 Task: Use Mystery Accents 01 Effect in this video Movie B.mp4
Action: Mouse moved to (275, 110)
Screenshot: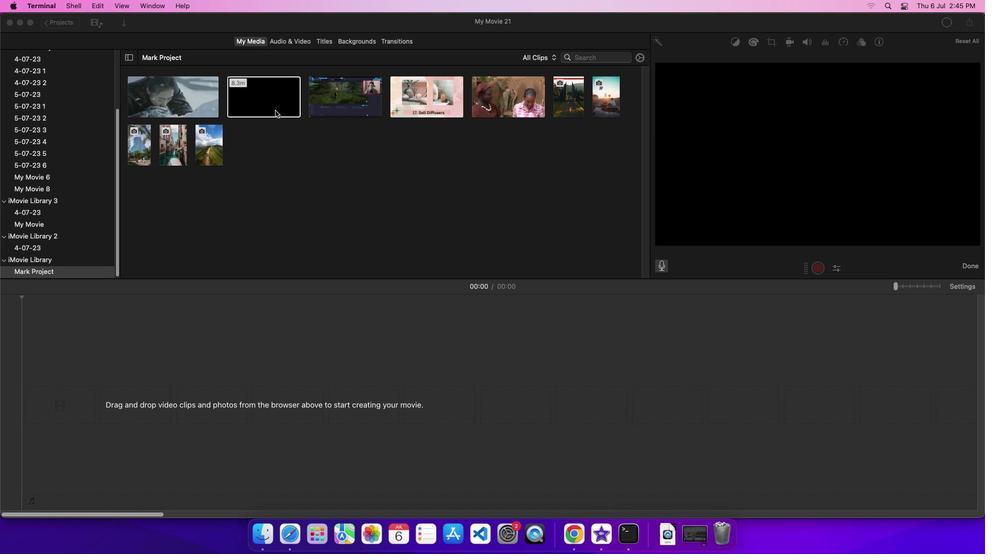 
Action: Mouse pressed left at (275, 110)
Screenshot: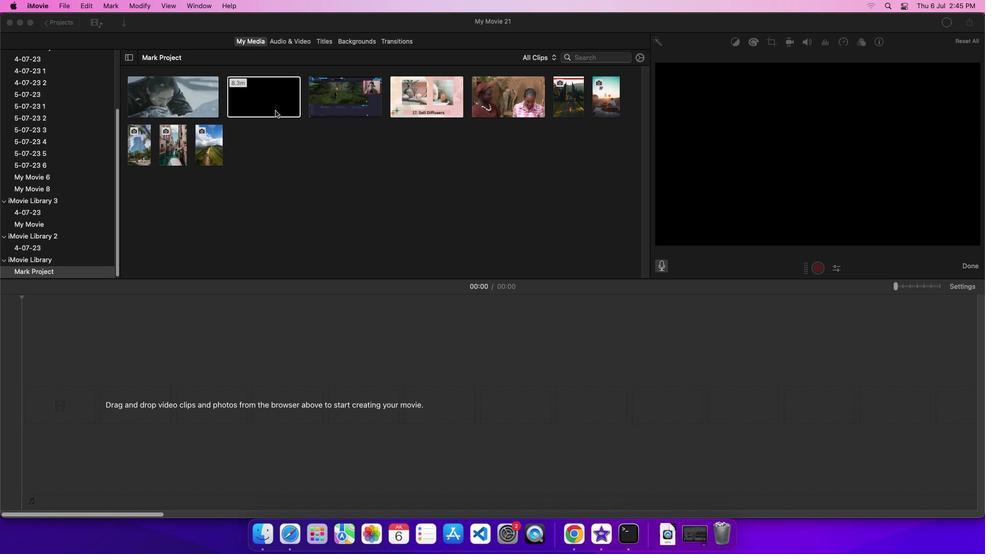 
Action: Mouse moved to (286, 105)
Screenshot: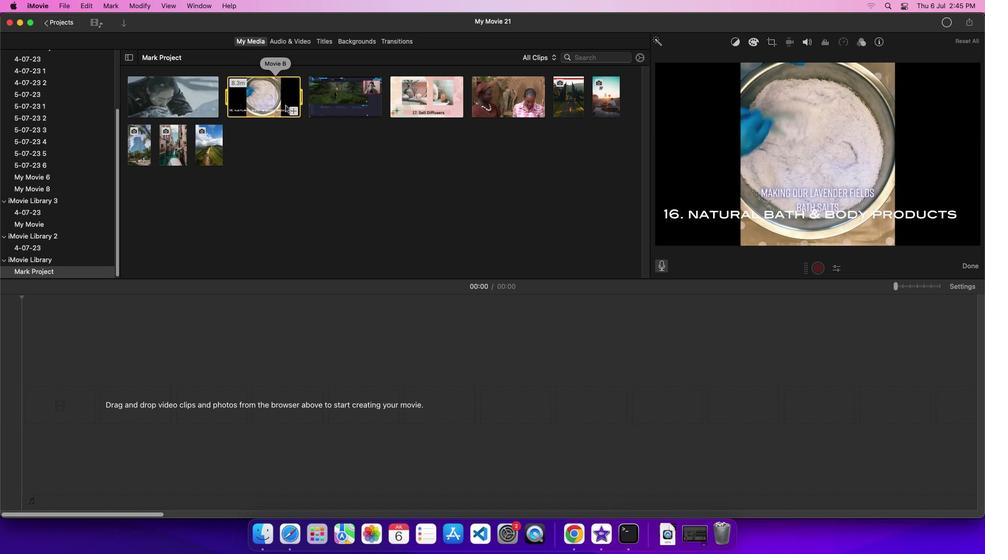 
Action: Mouse pressed left at (286, 105)
Screenshot: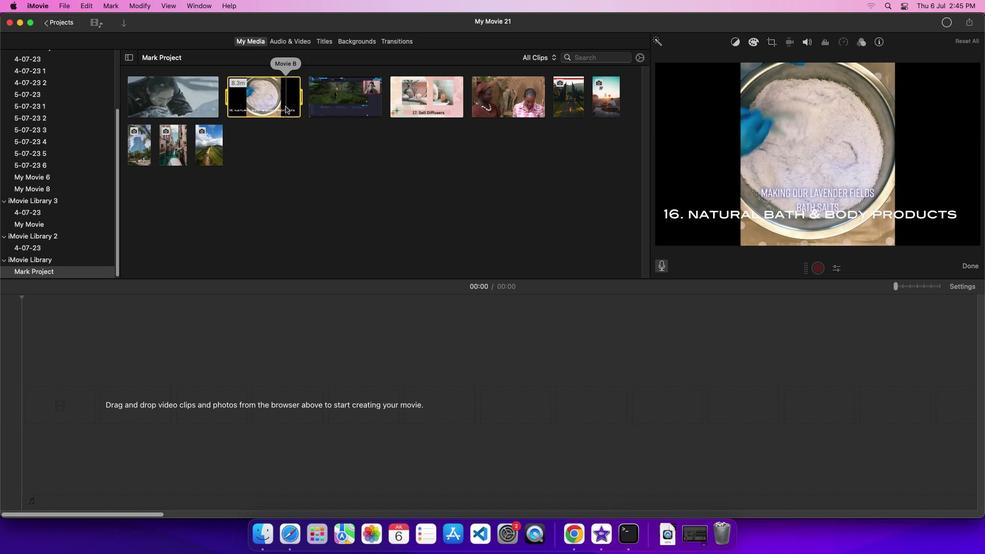 
Action: Mouse moved to (295, 36)
Screenshot: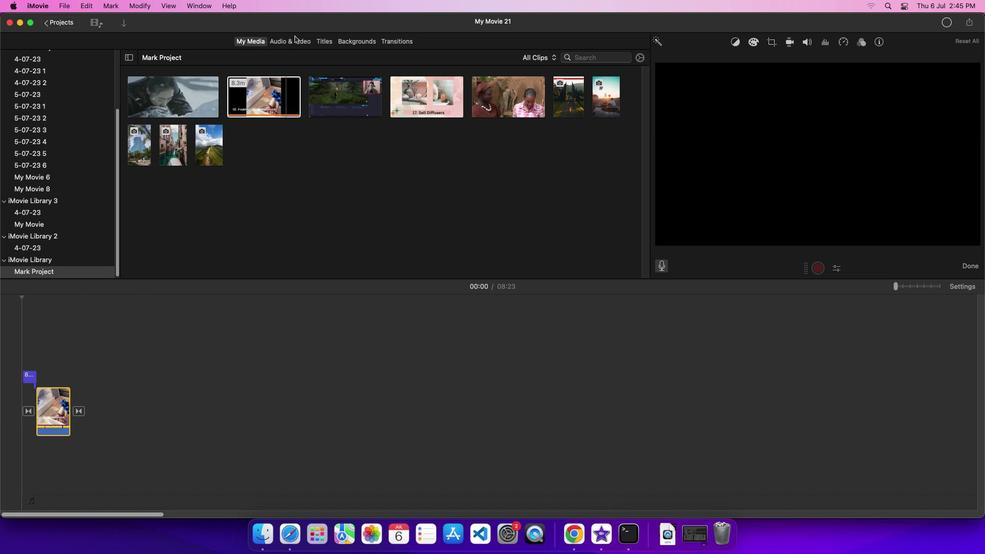 
Action: Mouse pressed left at (295, 36)
Screenshot: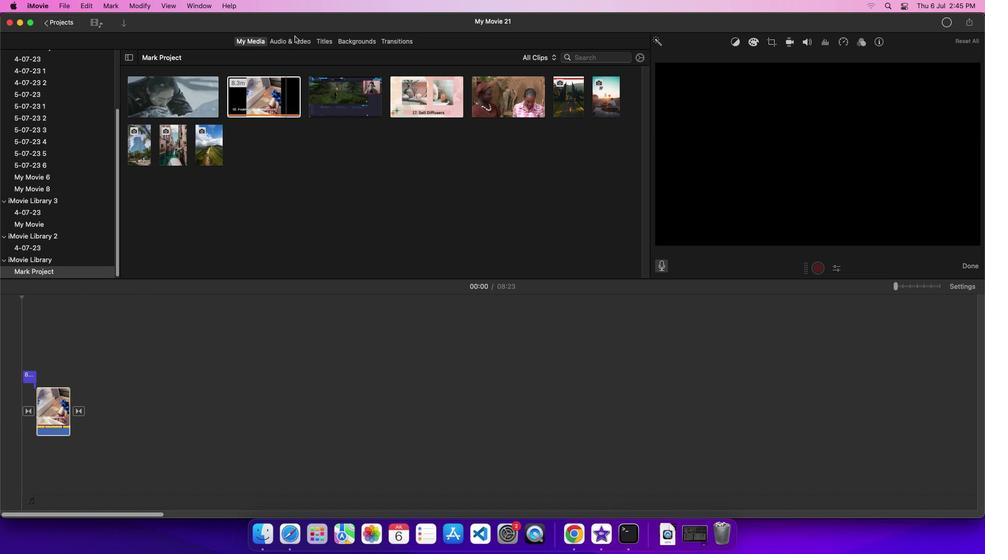 
Action: Mouse moved to (296, 44)
Screenshot: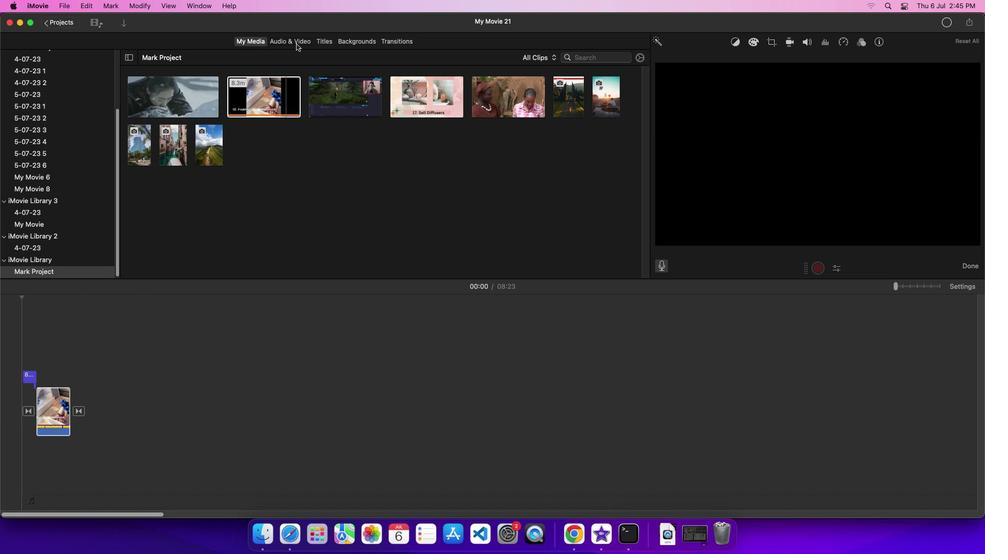 
Action: Mouse pressed left at (296, 44)
Screenshot: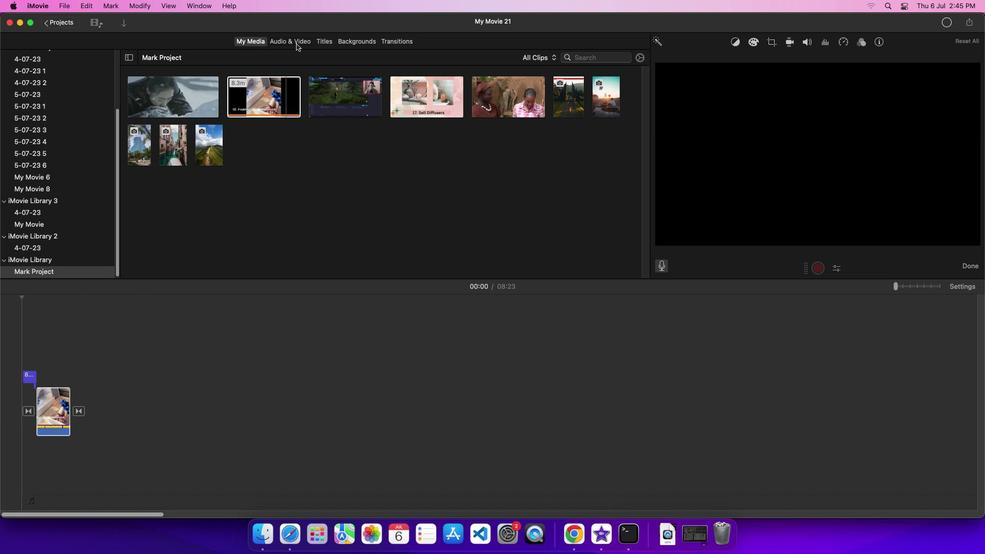 
Action: Mouse moved to (78, 93)
Screenshot: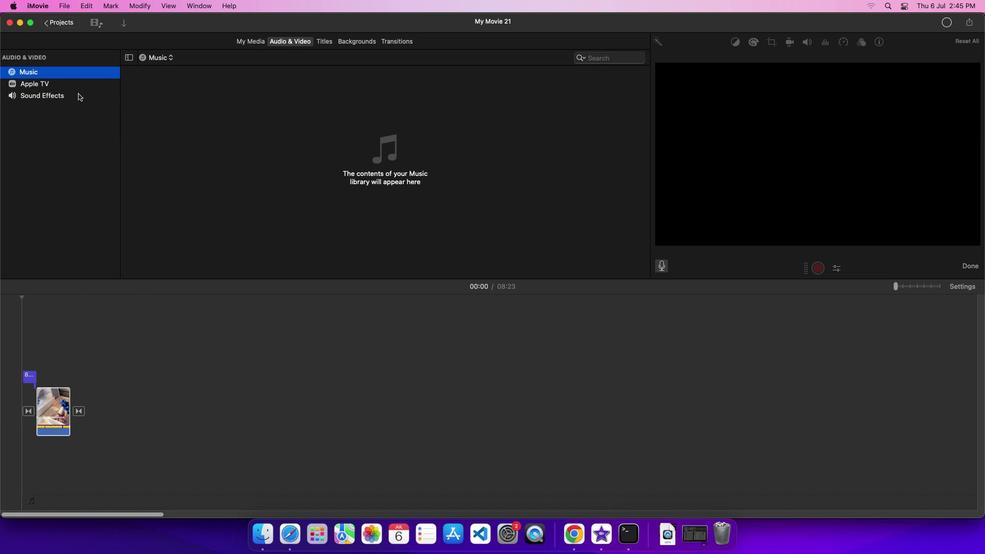 
Action: Mouse pressed left at (78, 93)
Screenshot: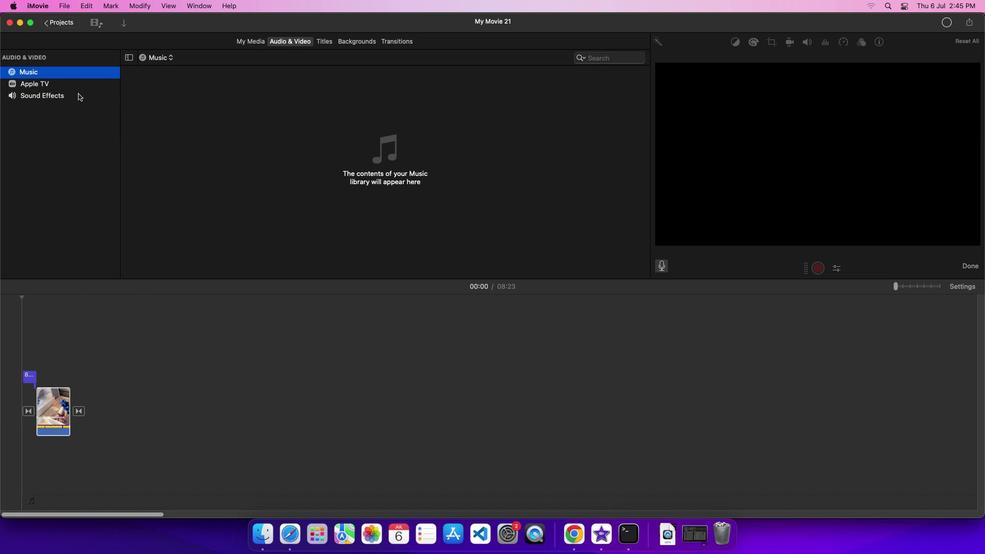 
Action: Mouse moved to (233, 182)
Screenshot: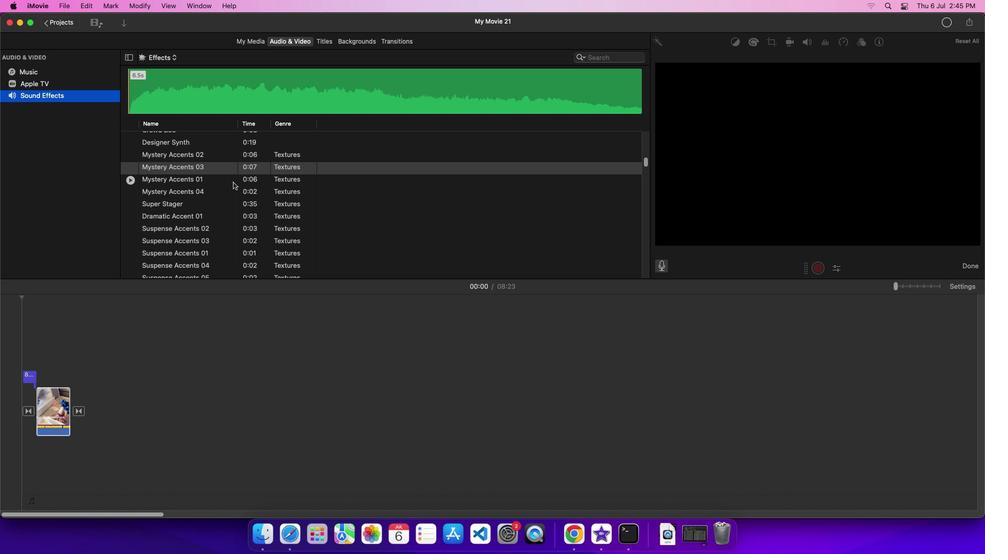 
Action: Mouse pressed left at (233, 182)
Screenshot: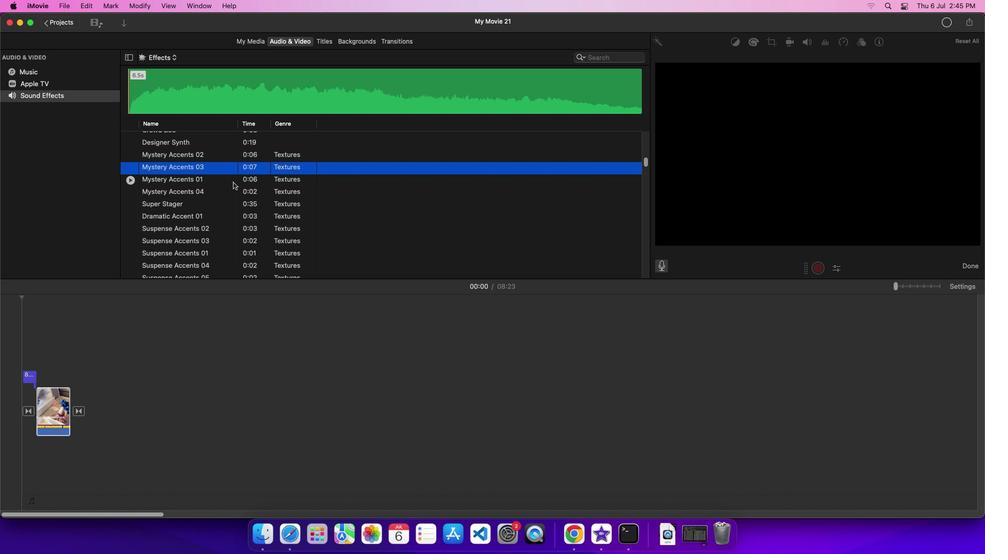 
Action: Mouse moved to (230, 179)
Screenshot: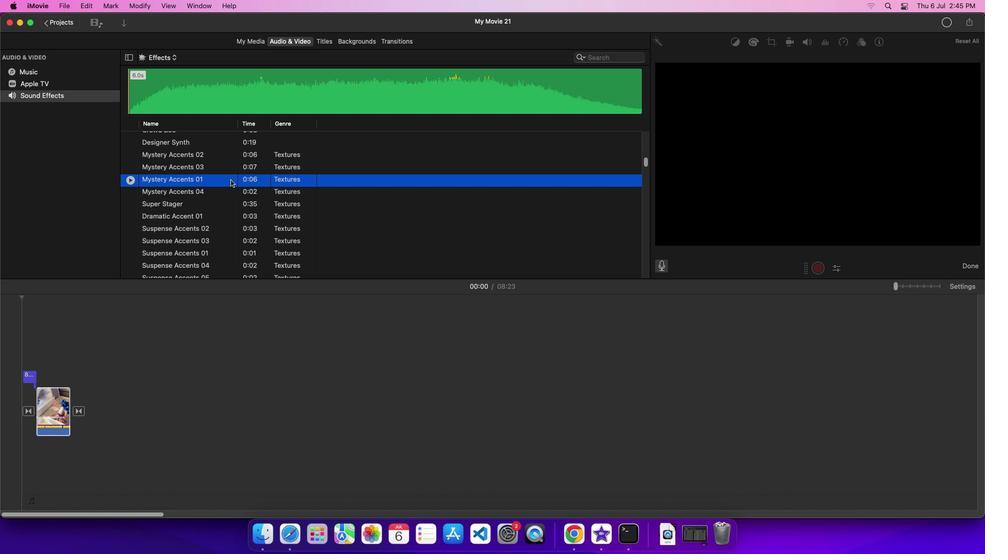 
Action: Mouse pressed left at (230, 179)
Screenshot: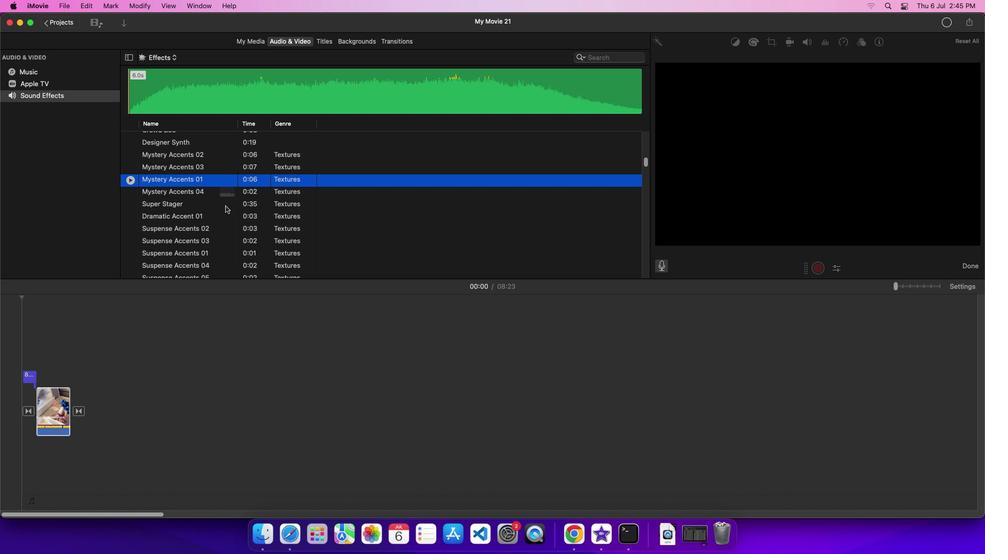 
Action: Mouse moved to (97, 440)
Screenshot: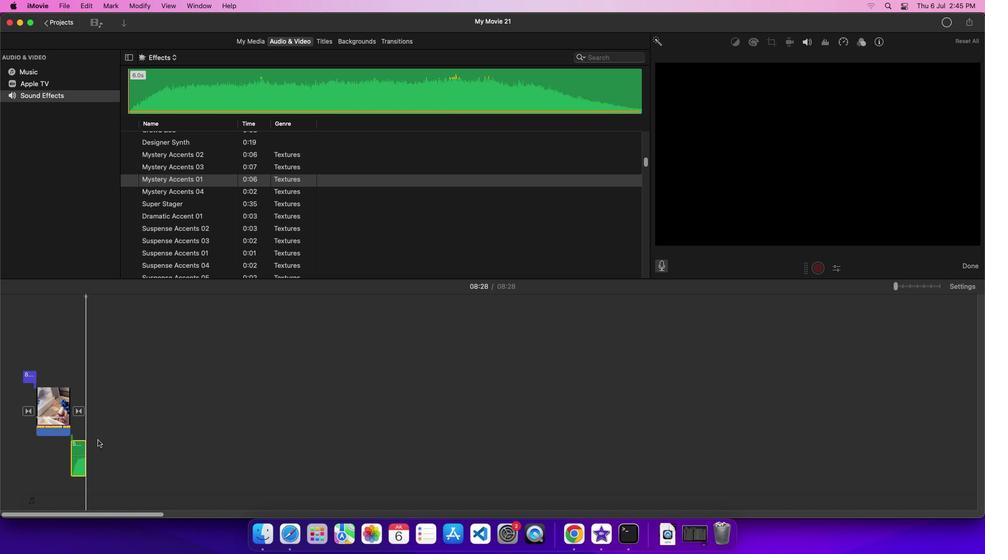 
